 Task: Look for organic products in the category "Cheddar".
Action: Mouse moved to (728, 277)
Screenshot: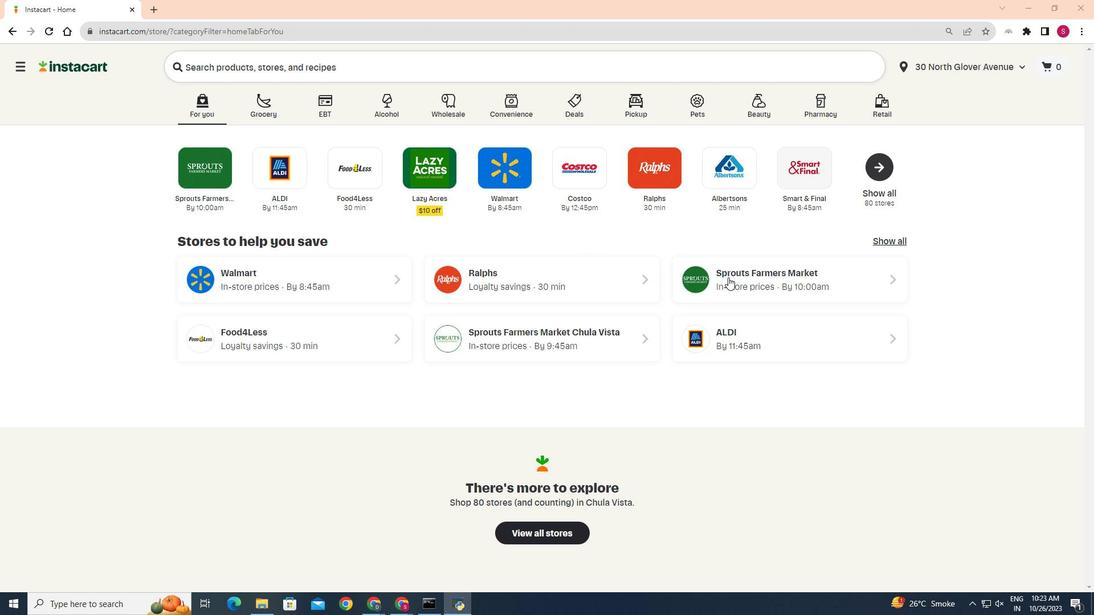 
Action: Mouse pressed left at (728, 277)
Screenshot: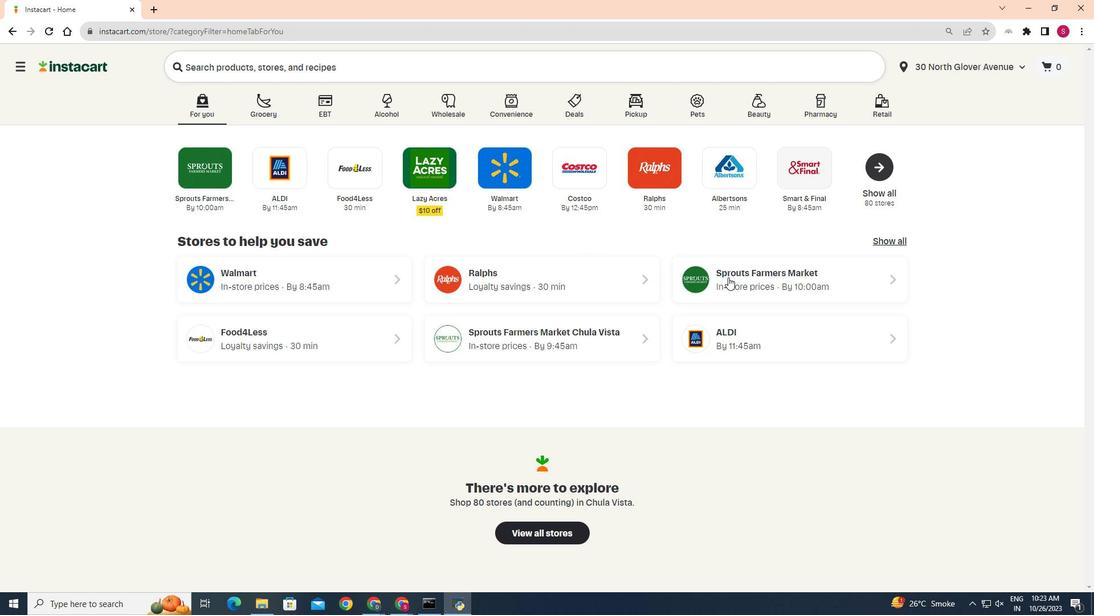 
Action: Mouse moved to (22, 519)
Screenshot: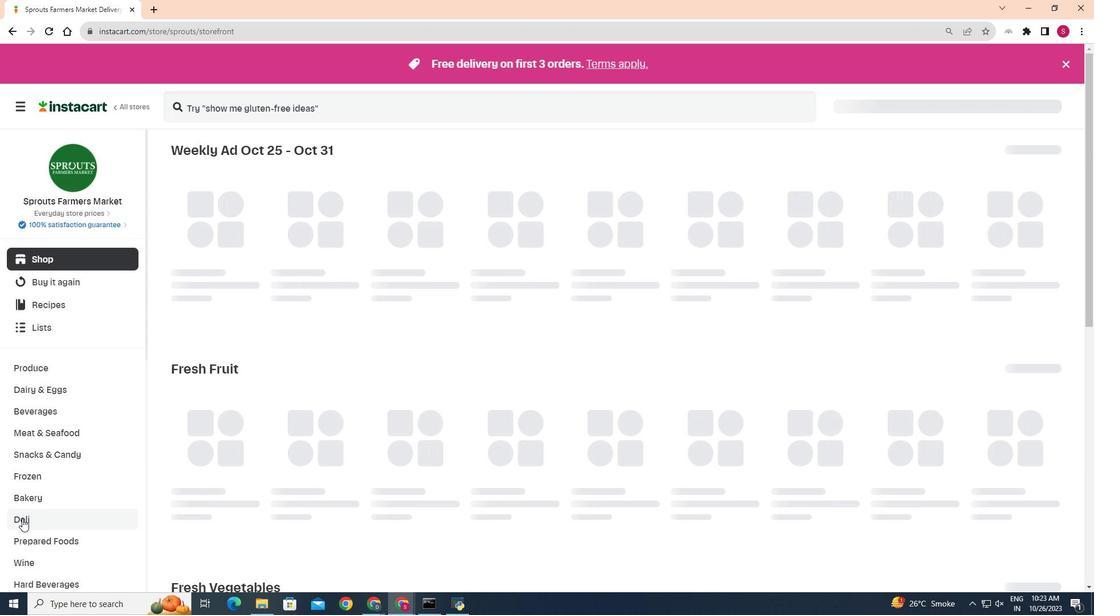 
Action: Mouse pressed left at (22, 519)
Screenshot: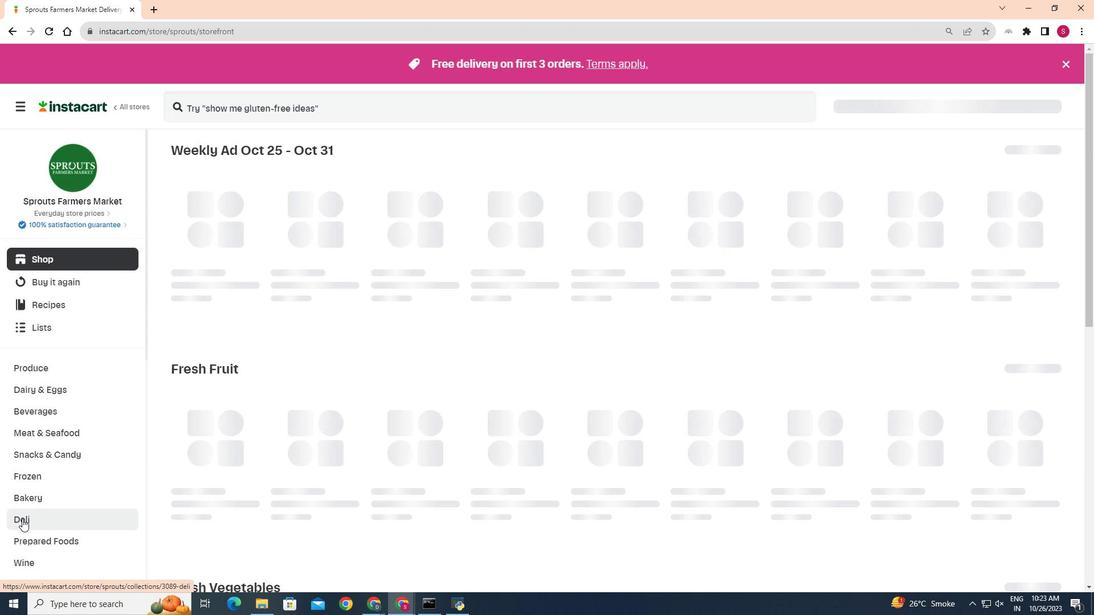 
Action: Mouse moved to (284, 179)
Screenshot: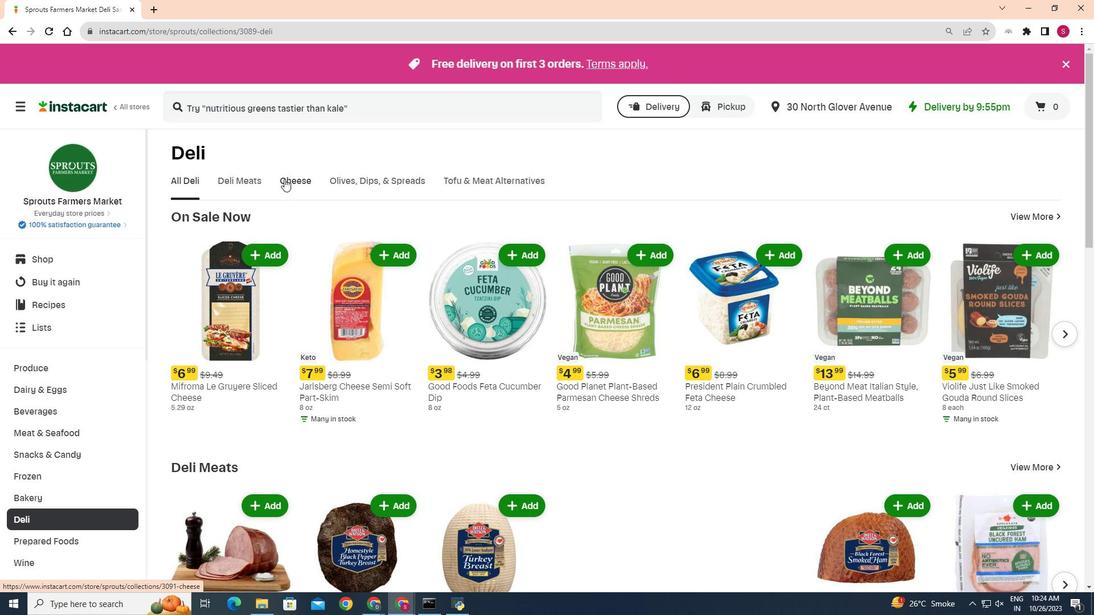 
Action: Mouse pressed left at (284, 179)
Screenshot: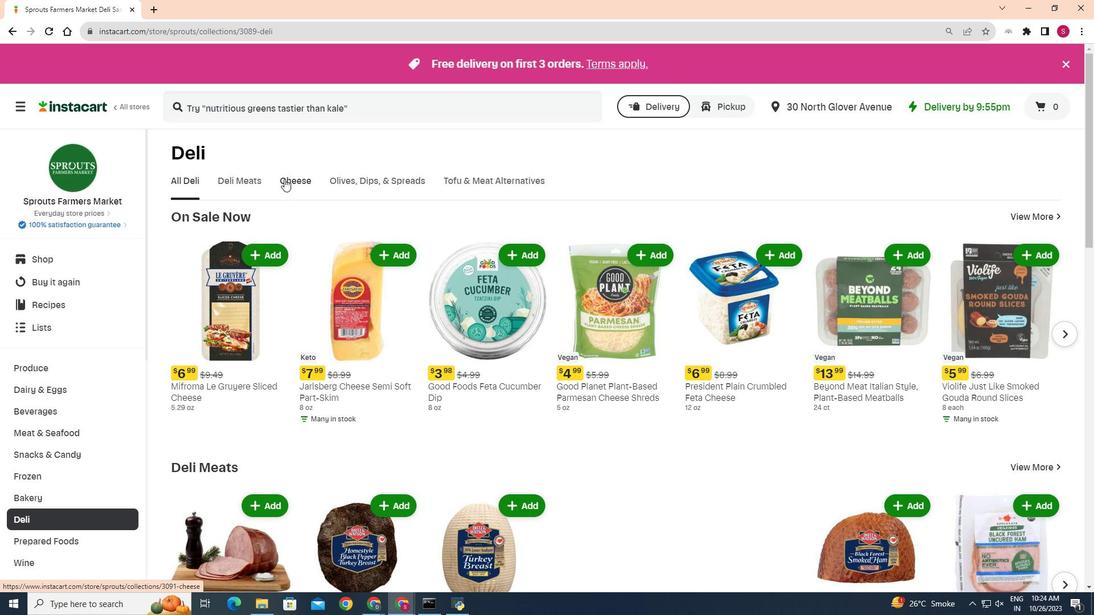 
Action: Mouse moved to (247, 228)
Screenshot: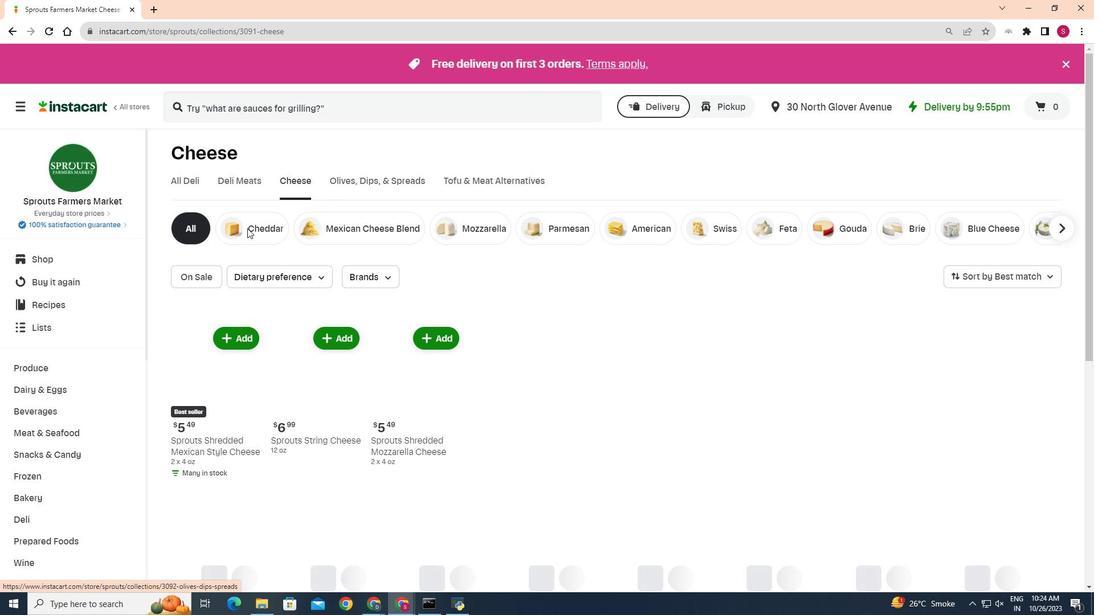 
Action: Mouse pressed left at (247, 228)
Screenshot: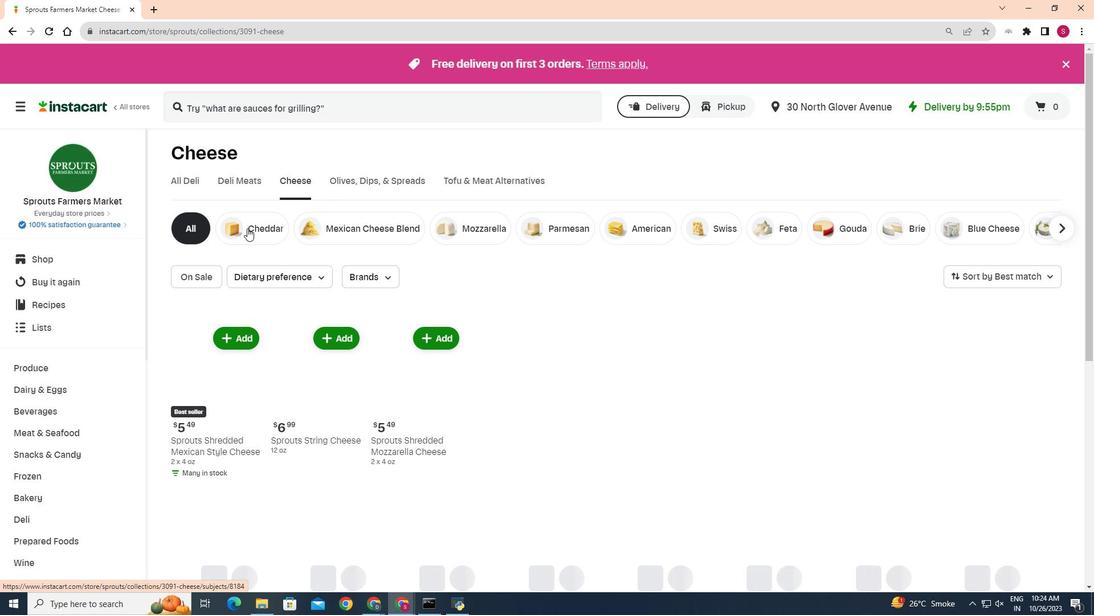
Action: Mouse moved to (325, 285)
Screenshot: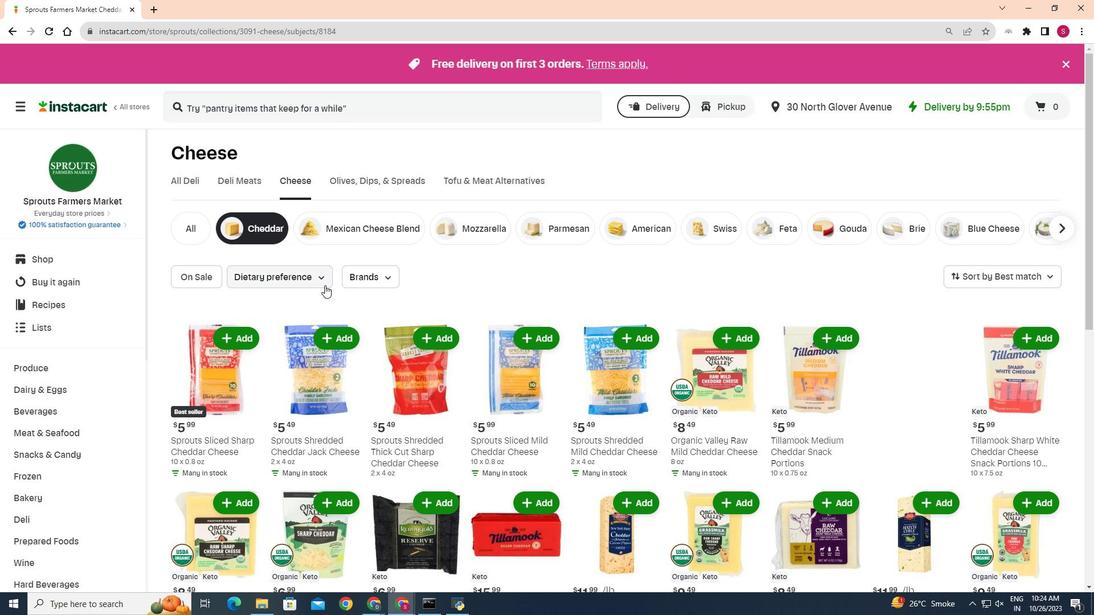
Action: Mouse pressed left at (325, 285)
Screenshot: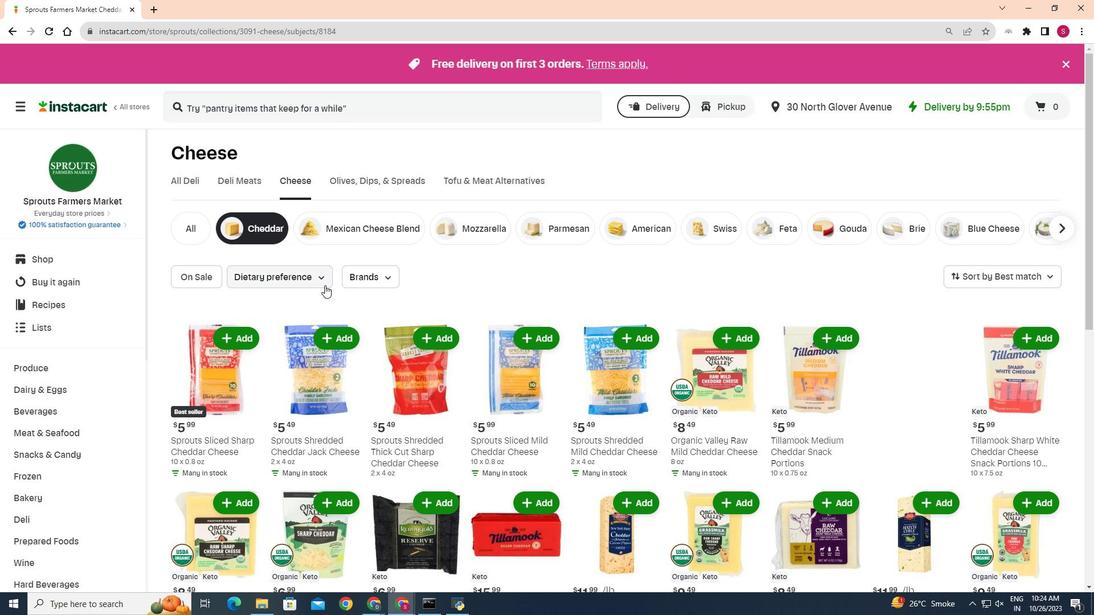 
Action: Mouse moved to (248, 315)
Screenshot: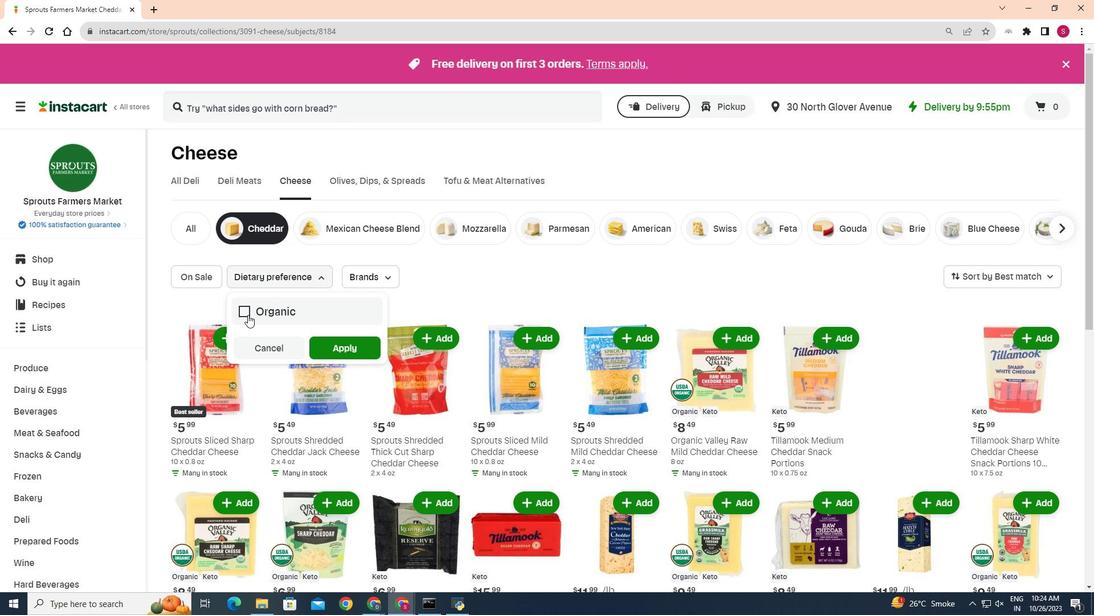 
Action: Mouse pressed left at (248, 315)
Screenshot: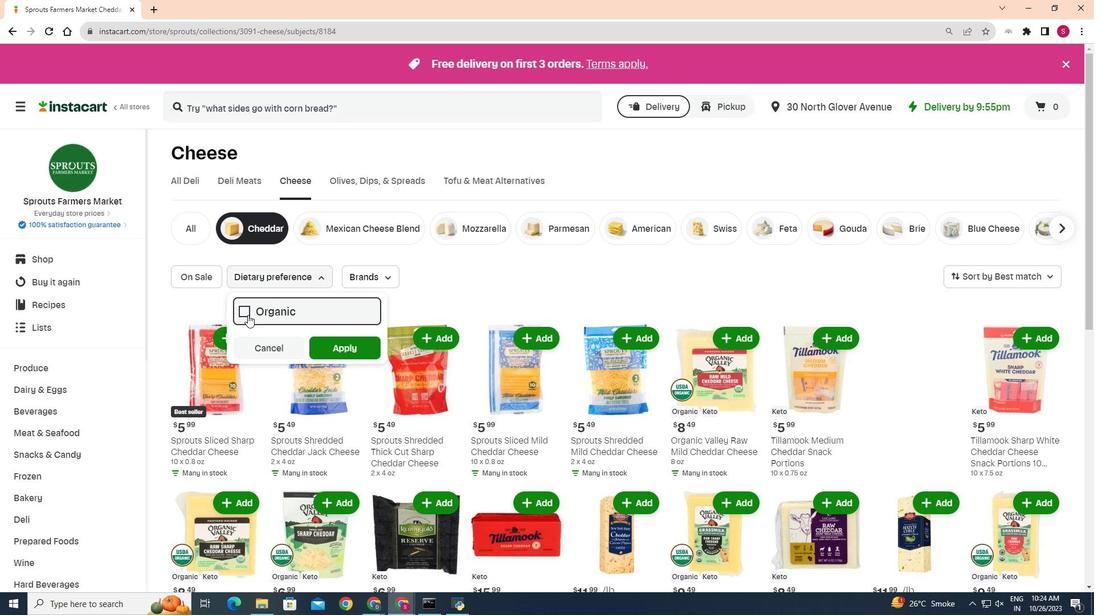 
Action: Mouse moved to (326, 342)
Screenshot: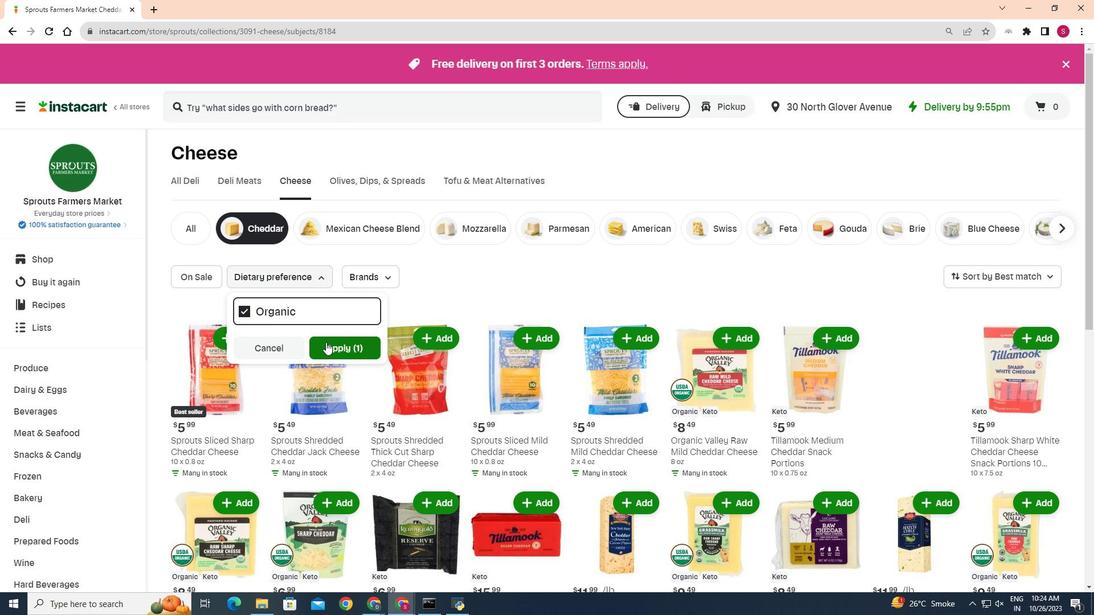 
Action: Mouse pressed left at (326, 342)
Screenshot: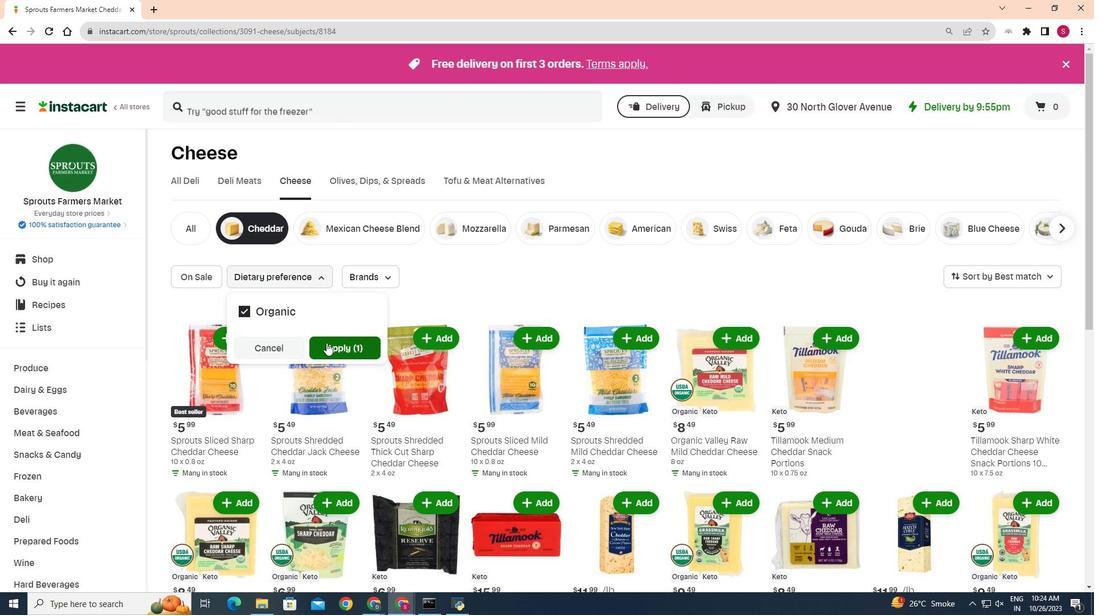 
Action: Mouse moved to (786, 311)
Screenshot: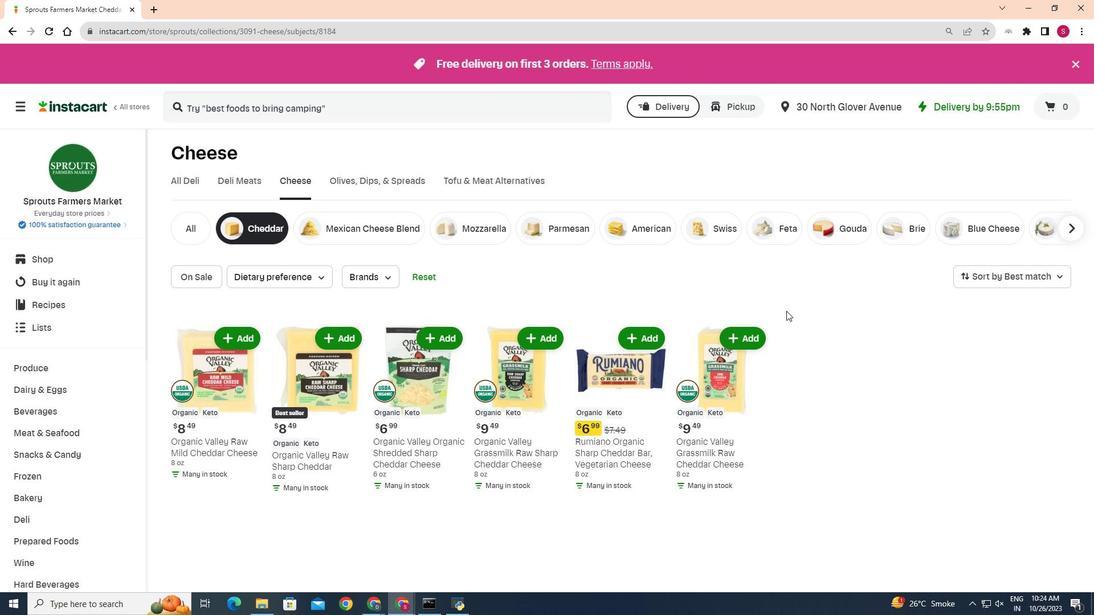 
